 Task: Fill here the volume of the audio cues in percent (0-100).
Action: Mouse moved to (18, 500)
Screenshot: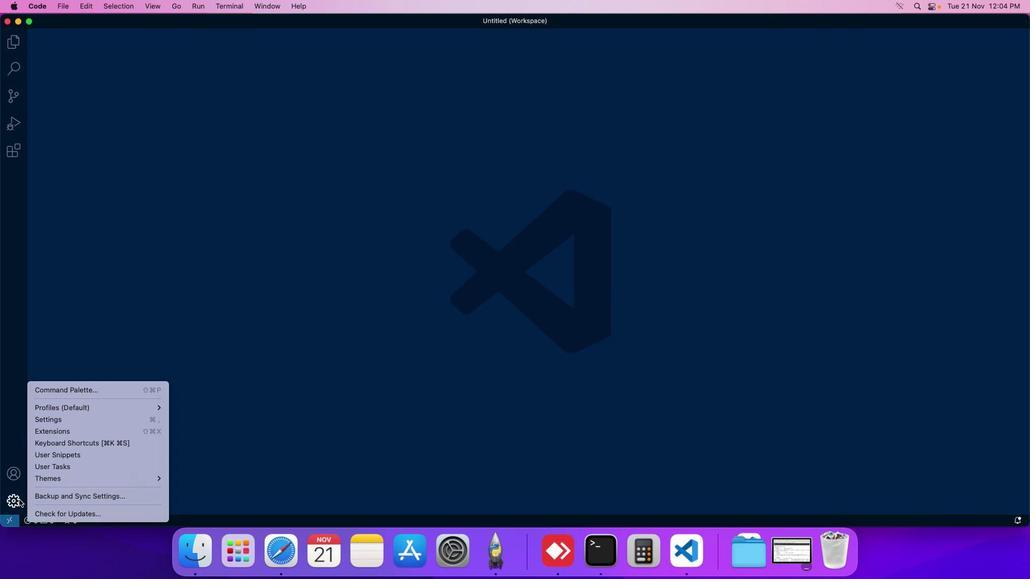 
Action: Mouse pressed left at (18, 500)
Screenshot: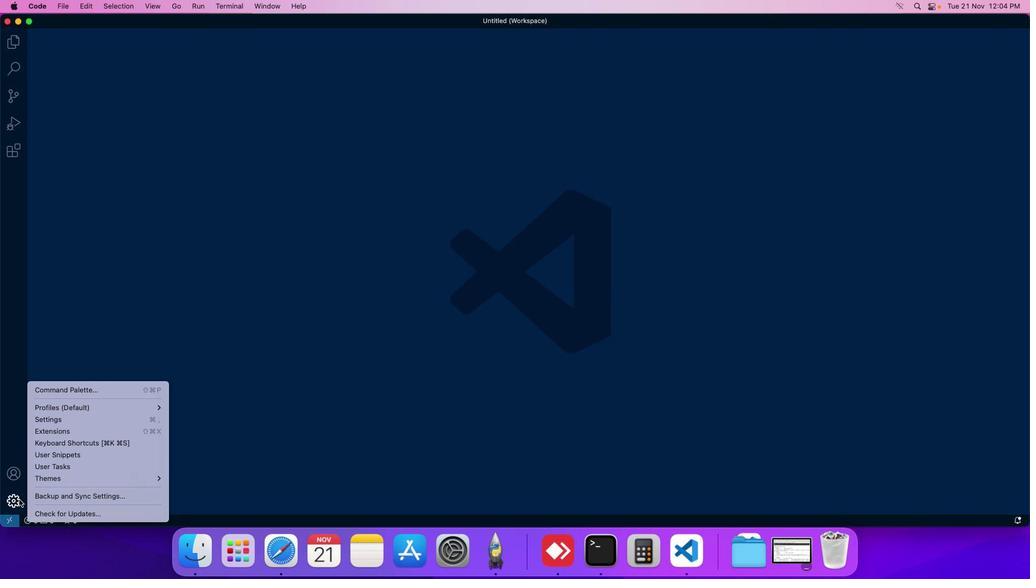 
Action: Mouse moved to (41, 418)
Screenshot: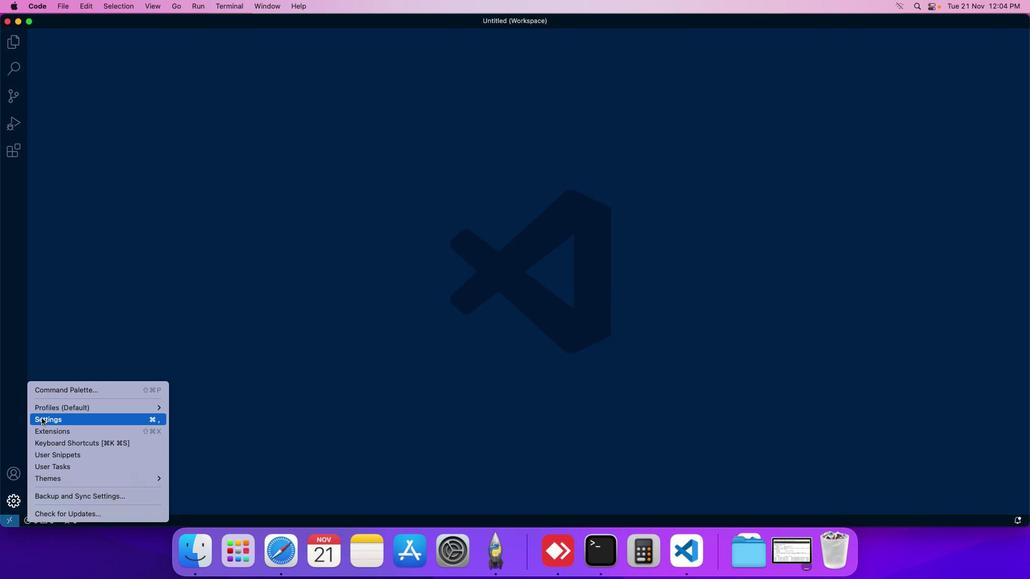 
Action: Mouse pressed left at (41, 418)
Screenshot: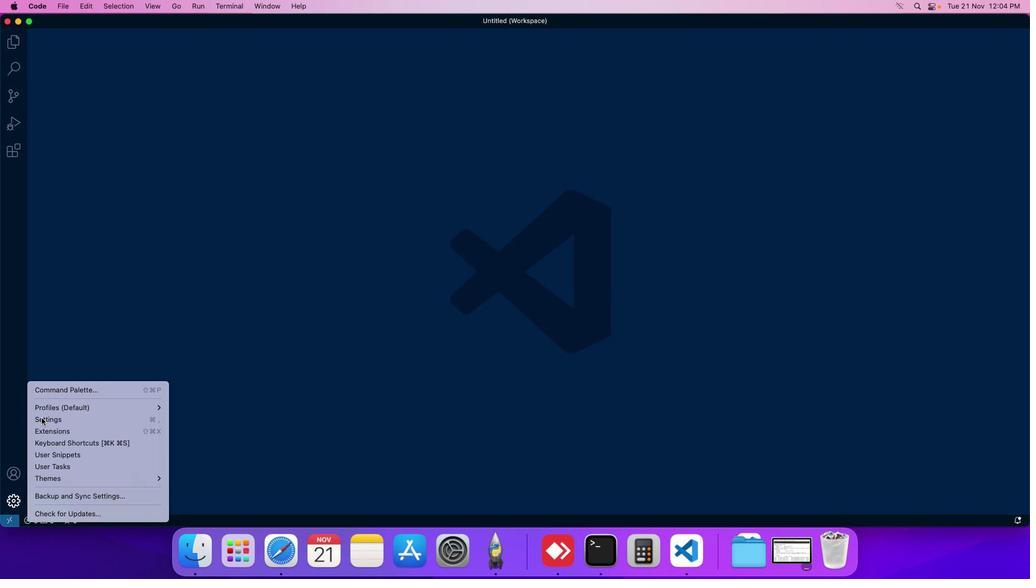 
Action: Mouse moved to (254, 88)
Screenshot: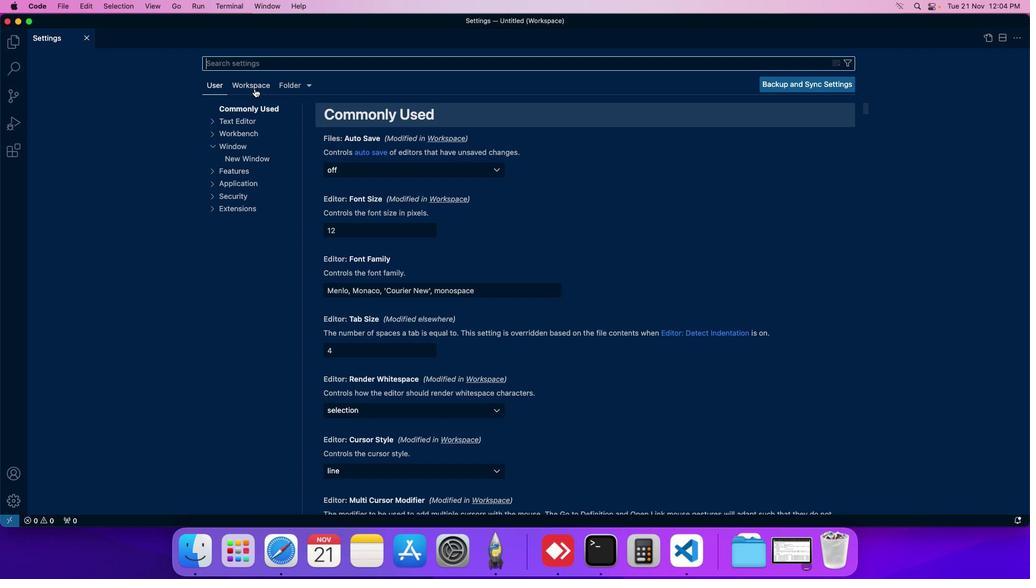 
Action: Mouse pressed left at (254, 88)
Screenshot: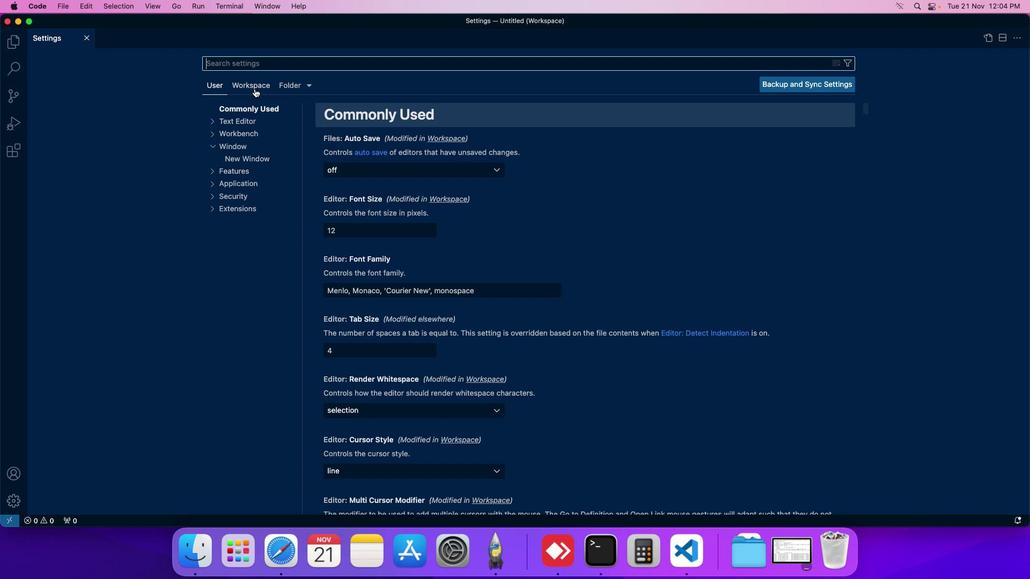 
Action: Mouse moved to (249, 157)
Screenshot: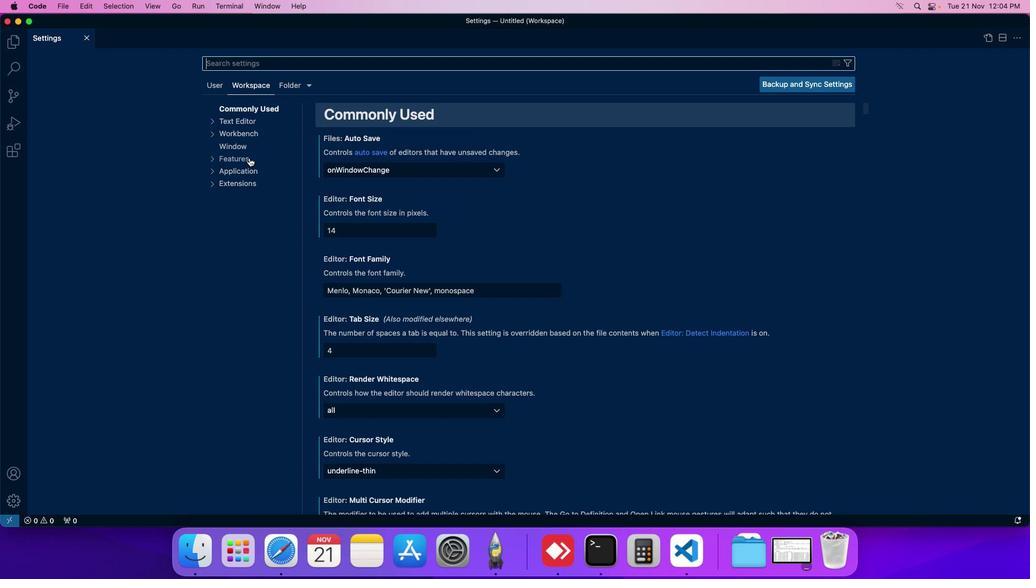 
Action: Mouse pressed left at (249, 157)
Screenshot: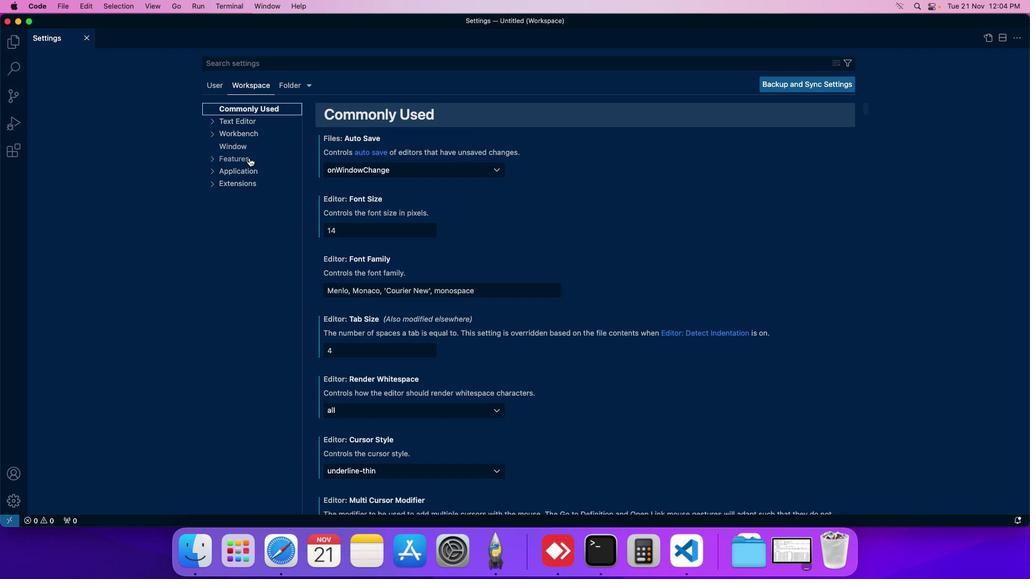 
Action: Mouse moved to (247, 355)
Screenshot: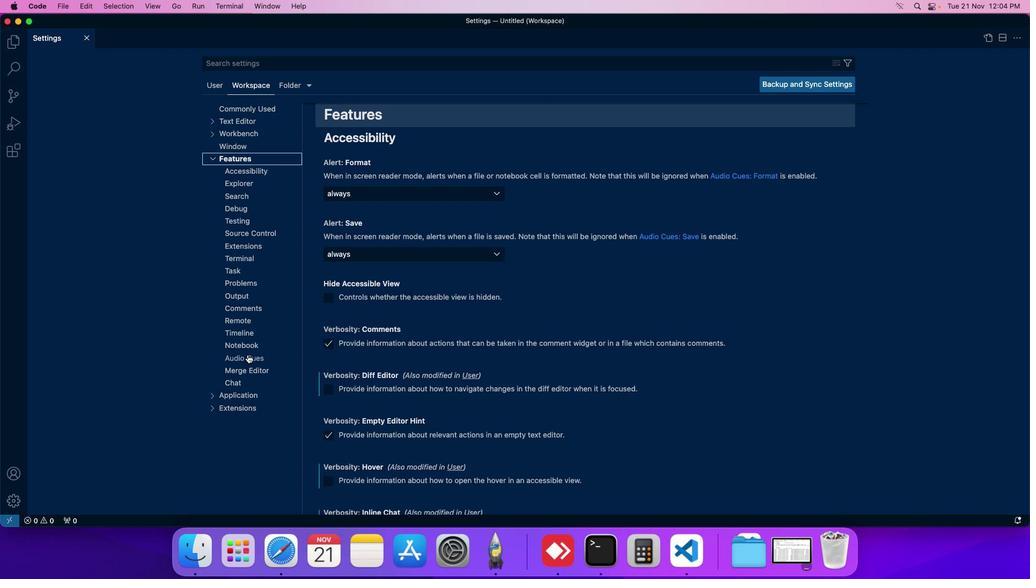 
Action: Mouse pressed left at (247, 355)
Screenshot: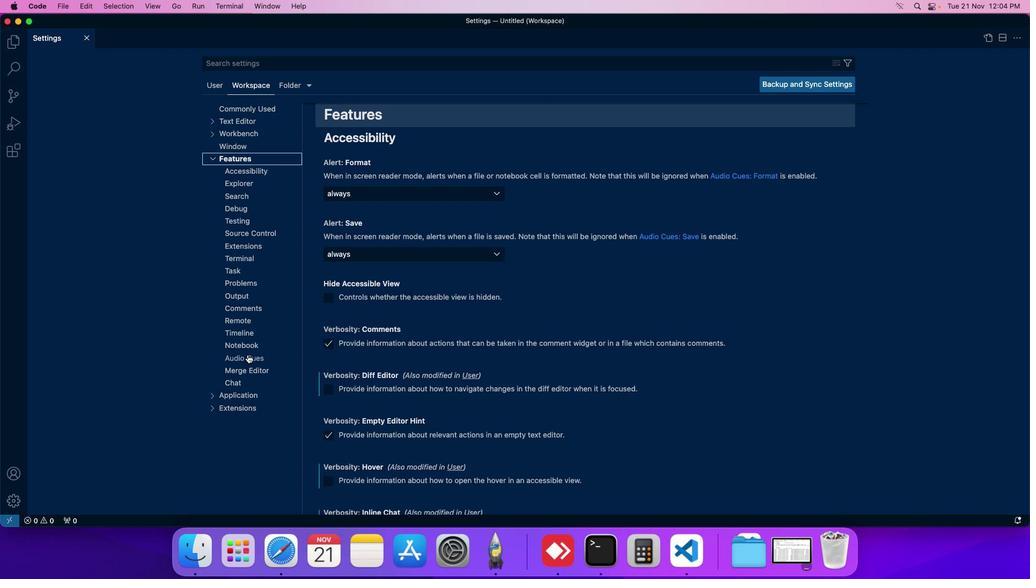 
Action: Mouse moved to (329, 338)
Screenshot: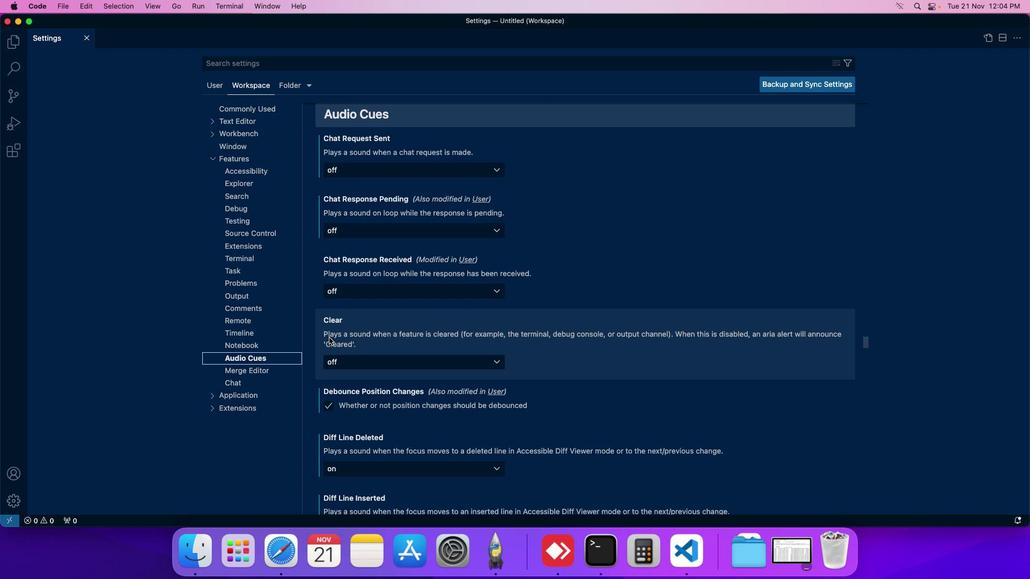 
Action: Mouse scrolled (329, 338) with delta (0, 0)
Screenshot: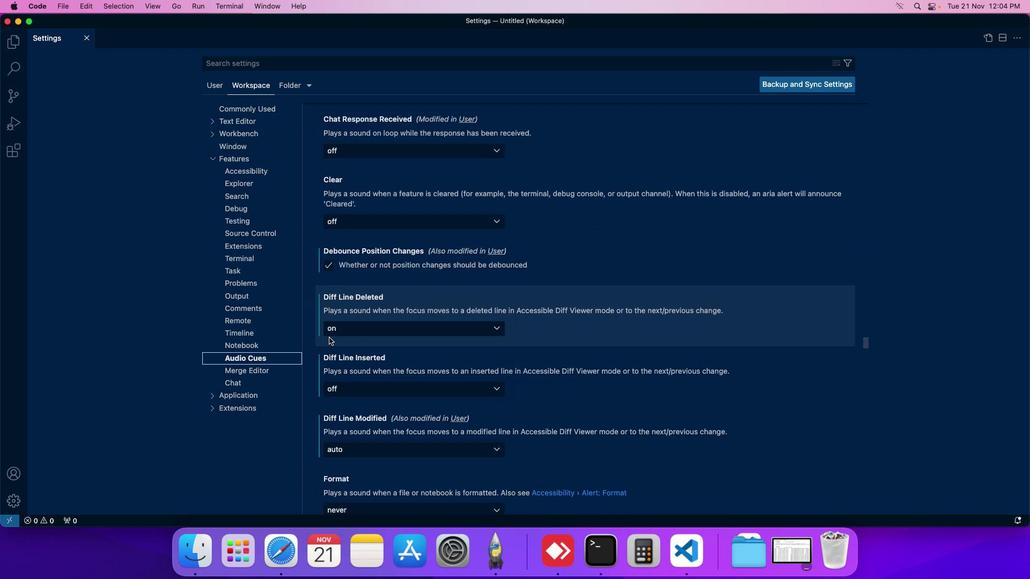 
Action: Mouse scrolled (329, 338) with delta (0, 0)
Screenshot: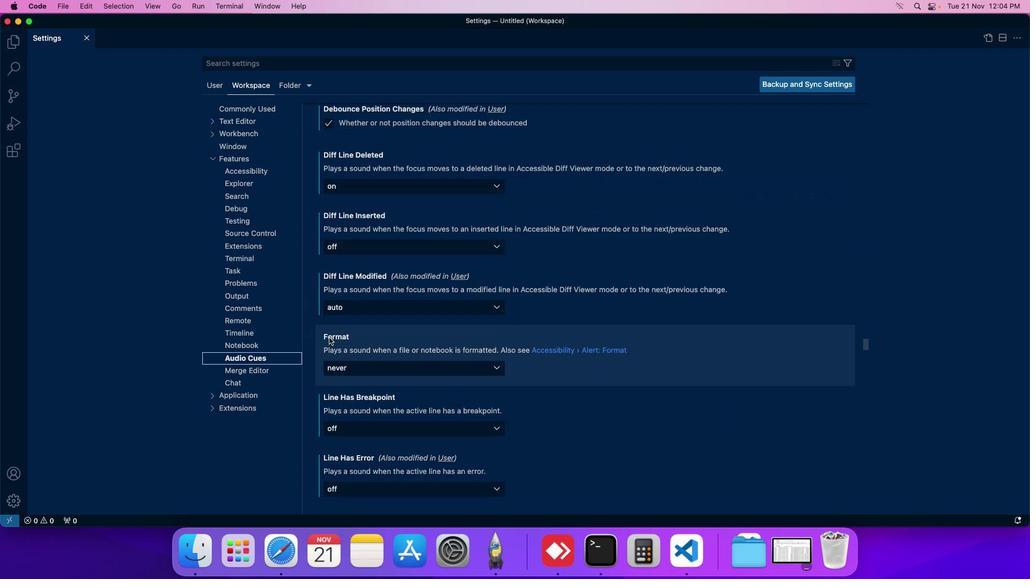 
Action: Mouse scrolled (329, 338) with delta (0, 0)
Screenshot: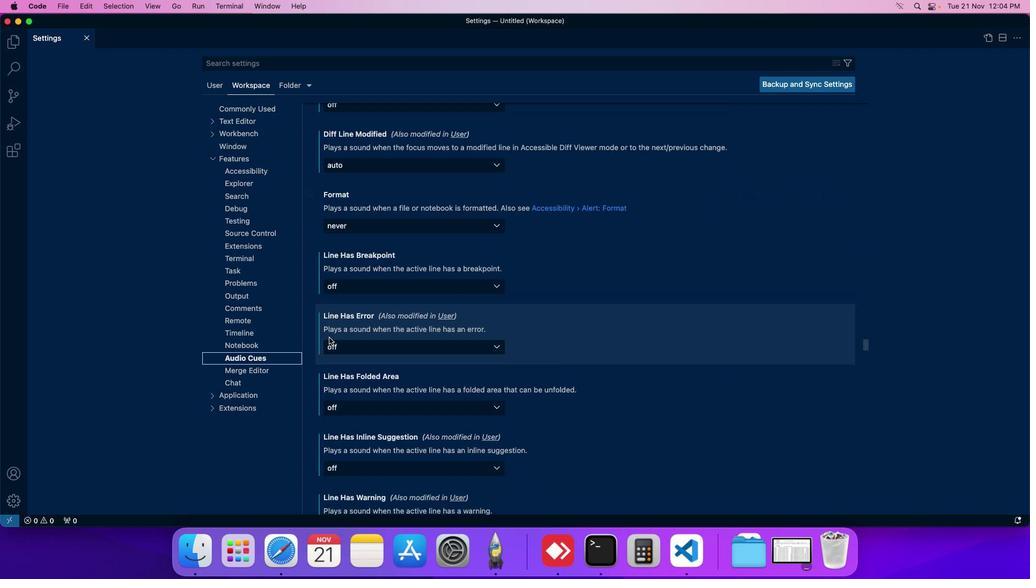 
Action: Mouse scrolled (329, 338) with delta (0, 0)
Screenshot: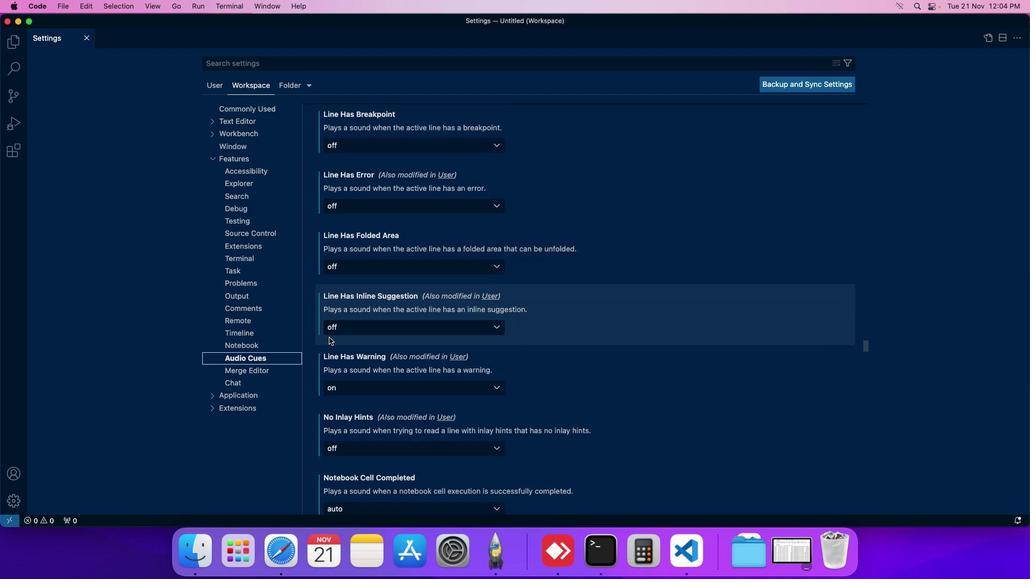 
Action: Mouse scrolled (329, 338) with delta (0, 0)
Screenshot: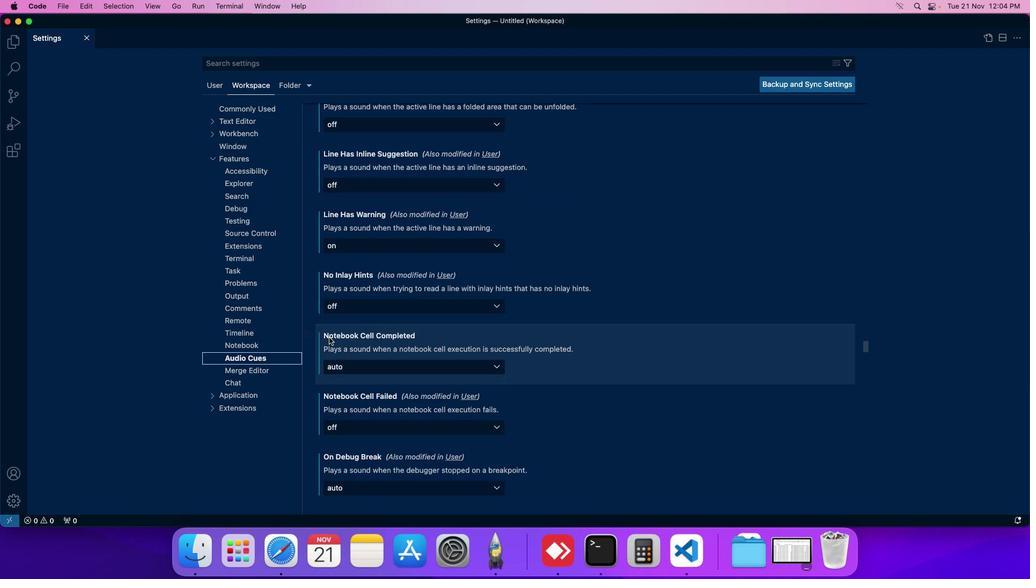 
Action: Mouse scrolled (329, 338) with delta (0, 0)
Screenshot: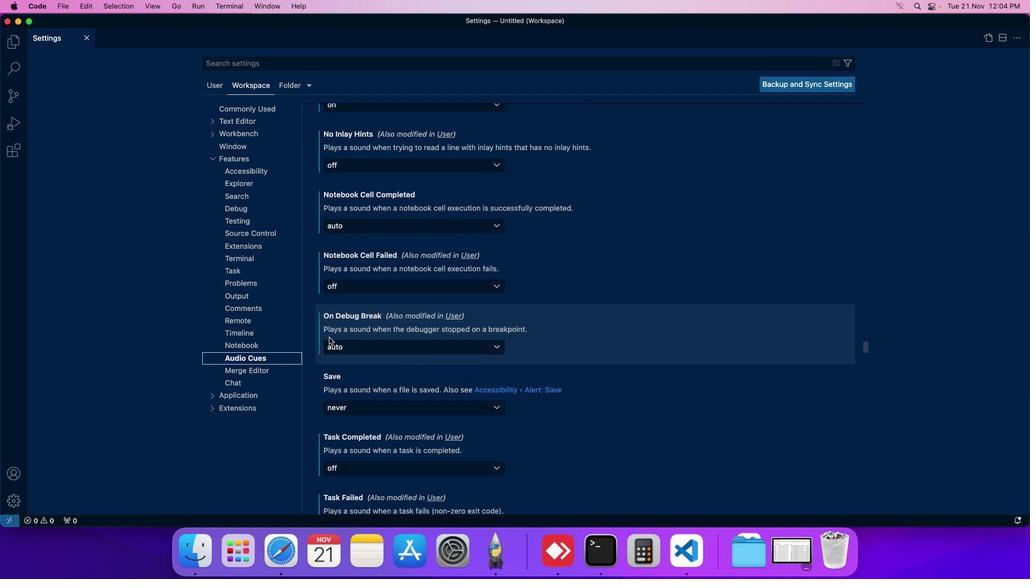 
Action: Mouse moved to (333, 334)
Screenshot: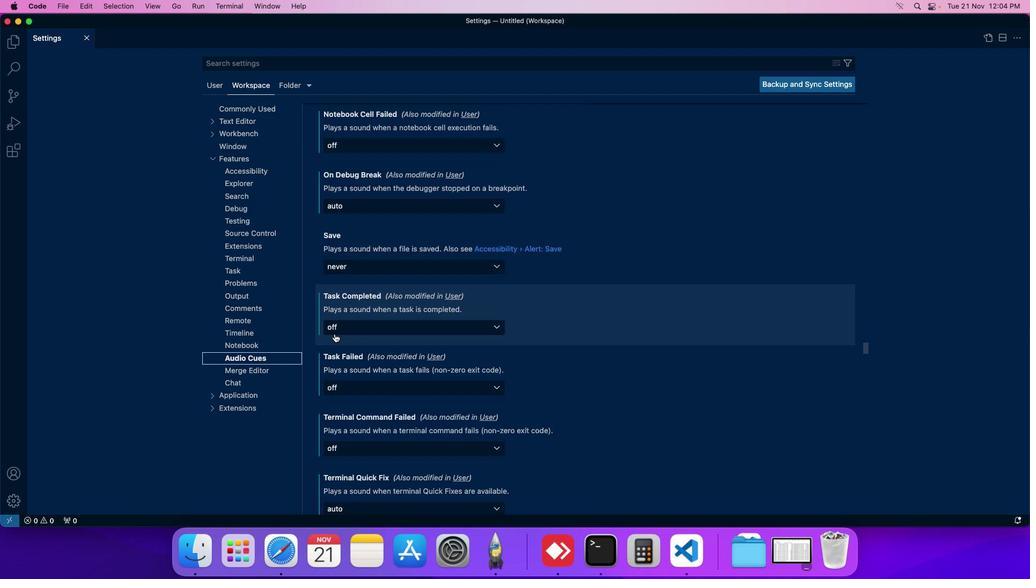 
Action: Mouse scrolled (333, 334) with delta (0, 0)
Screenshot: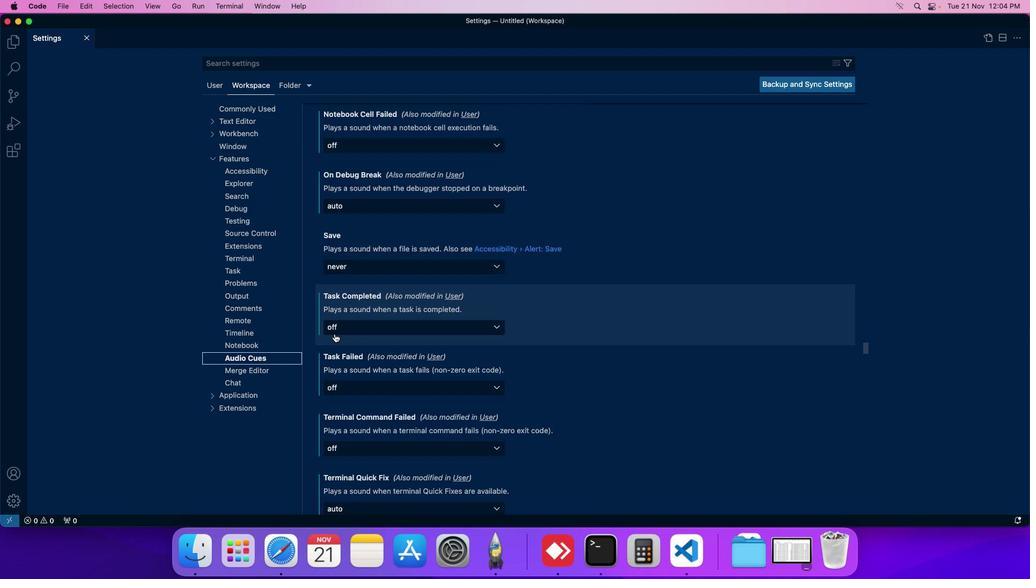 
Action: Mouse moved to (334, 333)
Screenshot: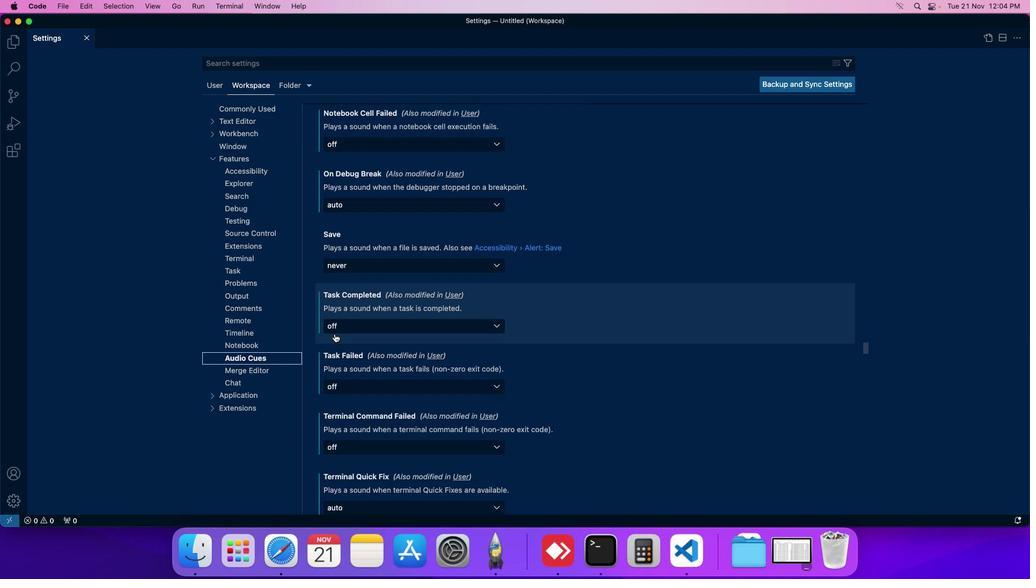 
Action: Mouse scrolled (334, 333) with delta (0, 0)
Screenshot: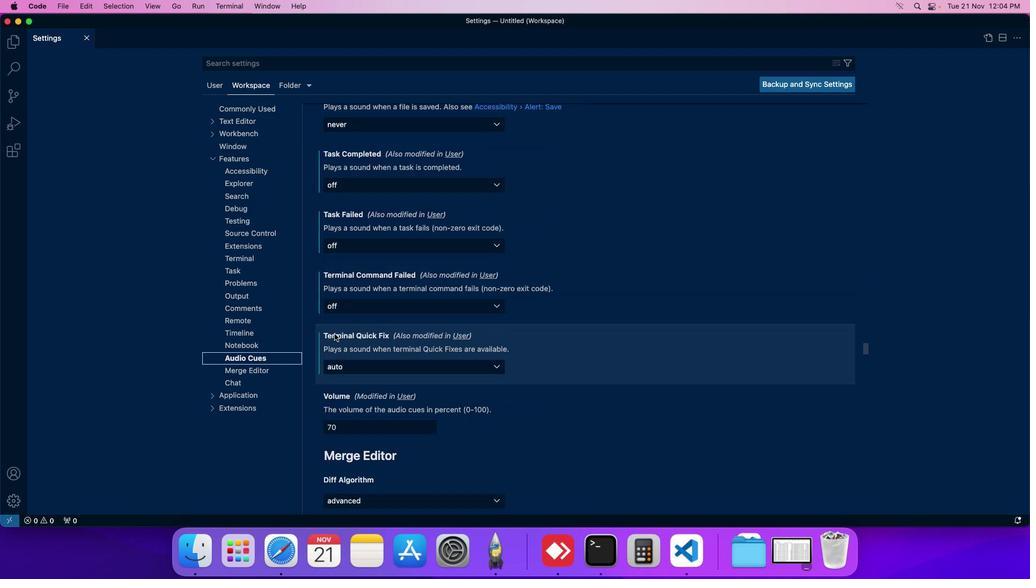 
Action: Mouse moved to (334, 333)
Screenshot: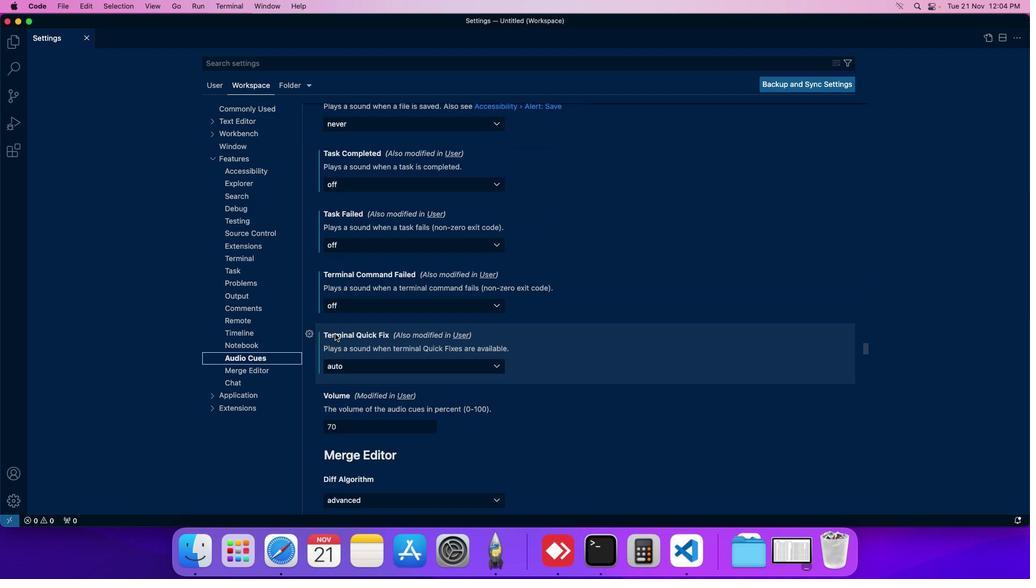 
Action: Mouse scrolled (334, 333) with delta (0, 0)
Screenshot: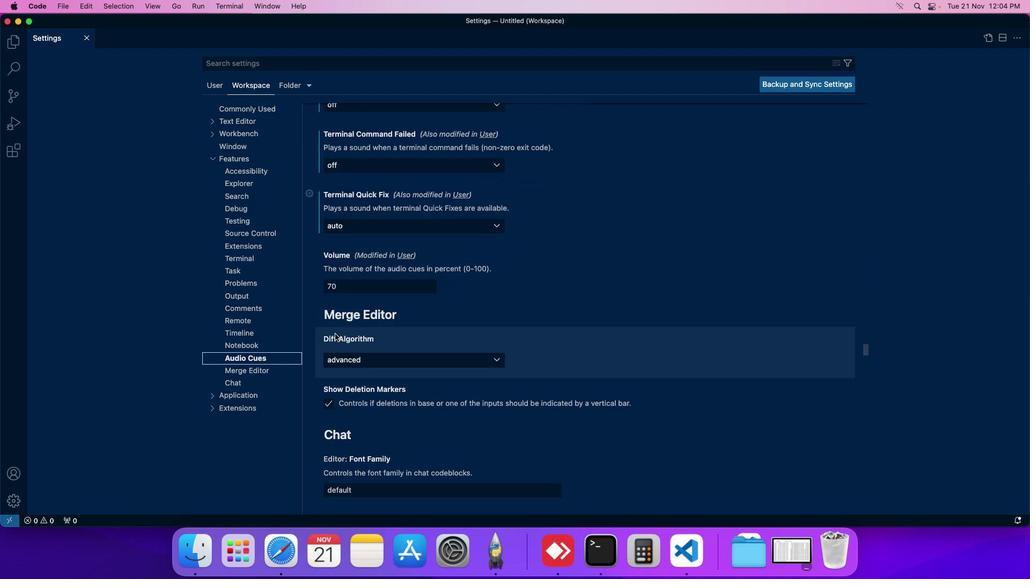 
Action: Mouse moved to (370, 287)
Screenshot: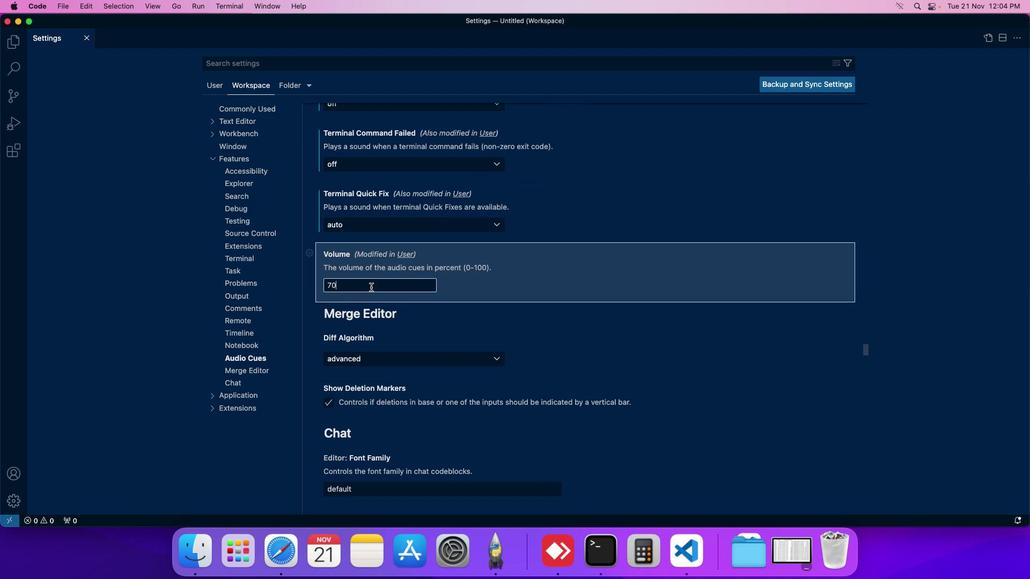 
Action: Mouse pressed left at (370, 287)
Screenshot: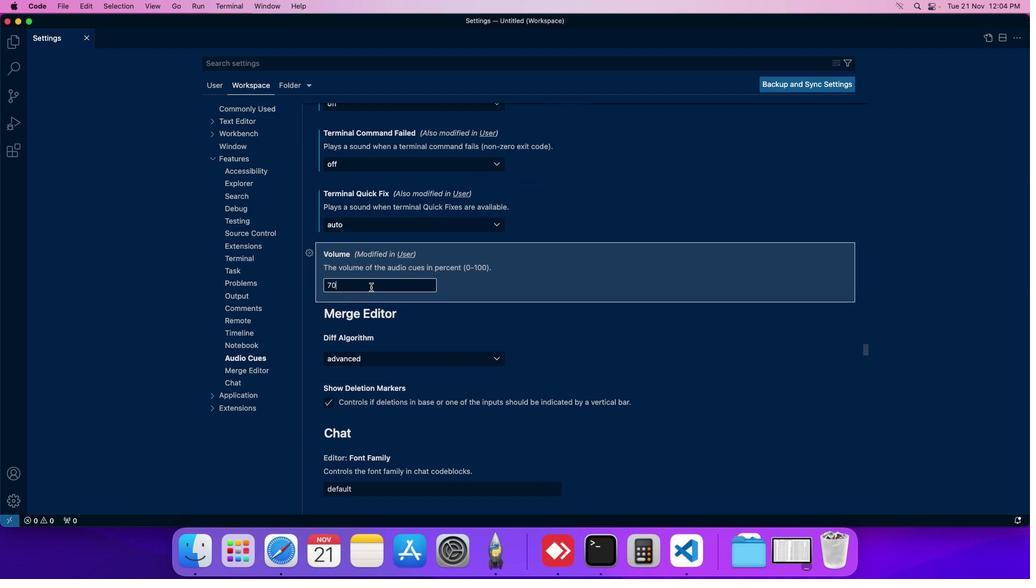 
Action: Key pressed Key.backspaceKey.backspaceKey.backspace'8''0'
Screenshot: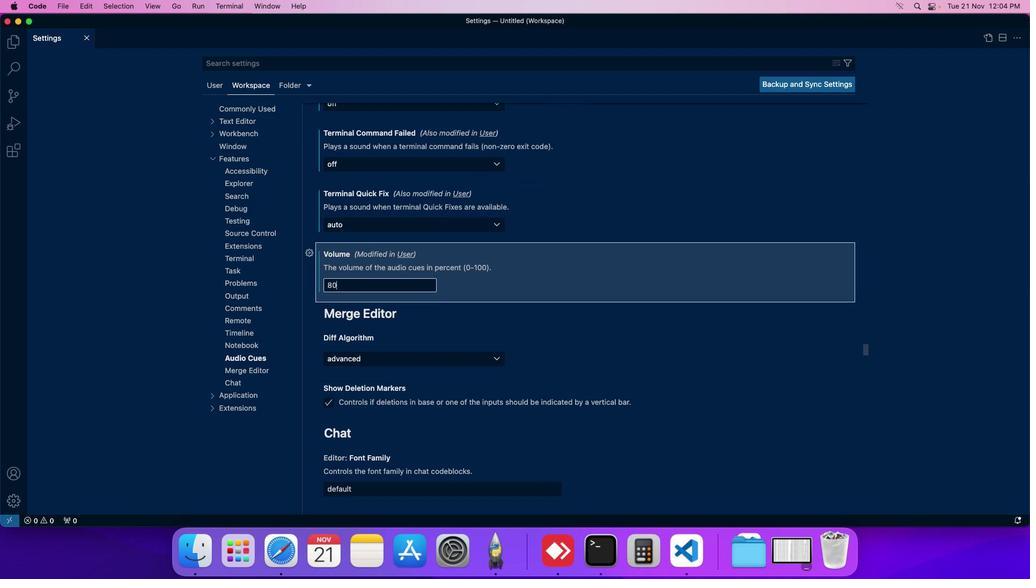 
